 Task: Add a condition where "Channel Is Phone call (incoming)" in new tickets in your groups.
Action: Mouse moved to (115, 375)
Screenshot: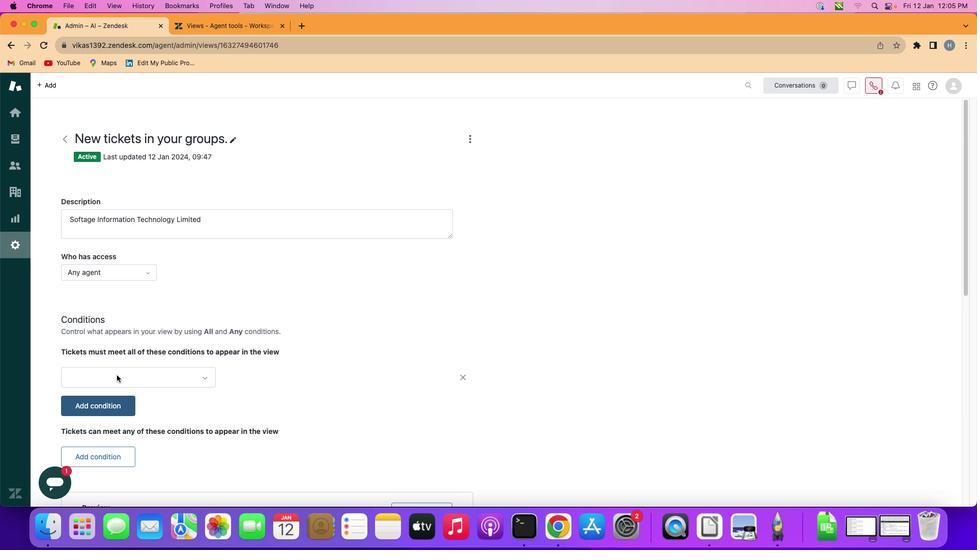 
Action: Mouse pressed left at (115, 375)
Screenshot: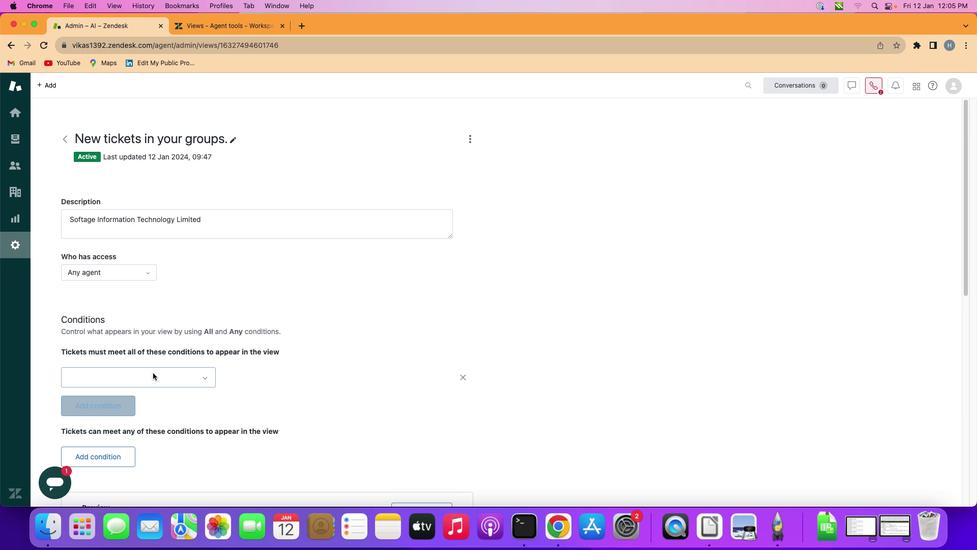 
Action: Mouse moved to (168, 370)
Screenshot: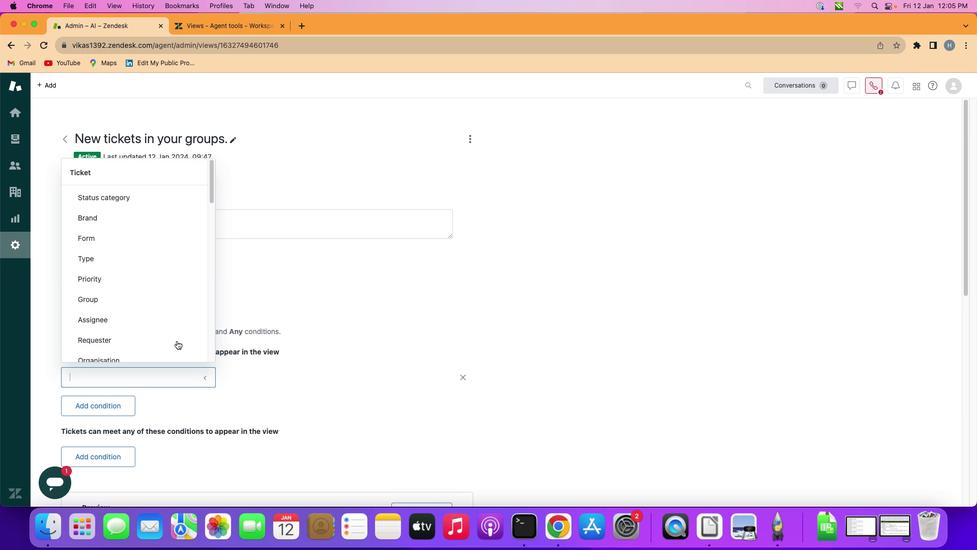 
Action: Mouse pressed left at (168, 370)
Screenshot: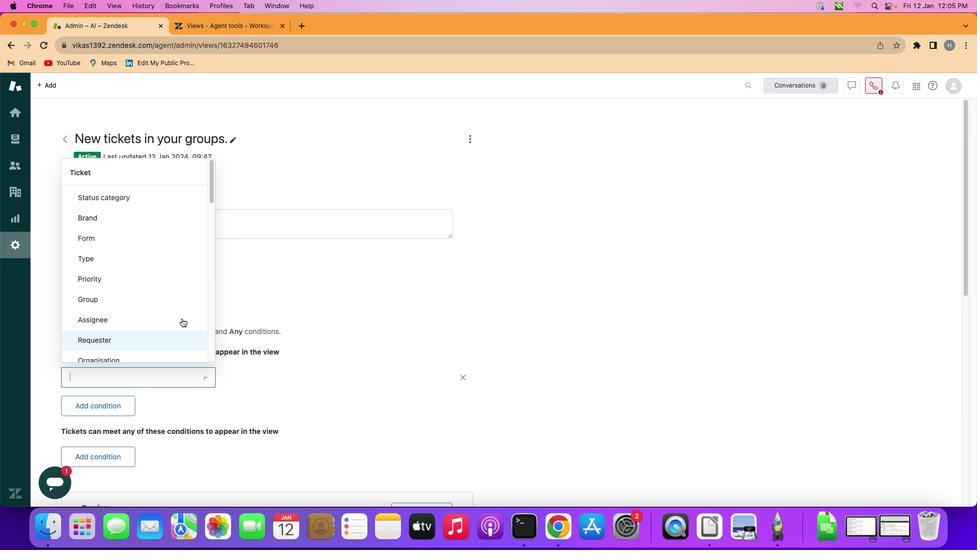 
Action: Mouse moved to (173, 261)
Screenshot: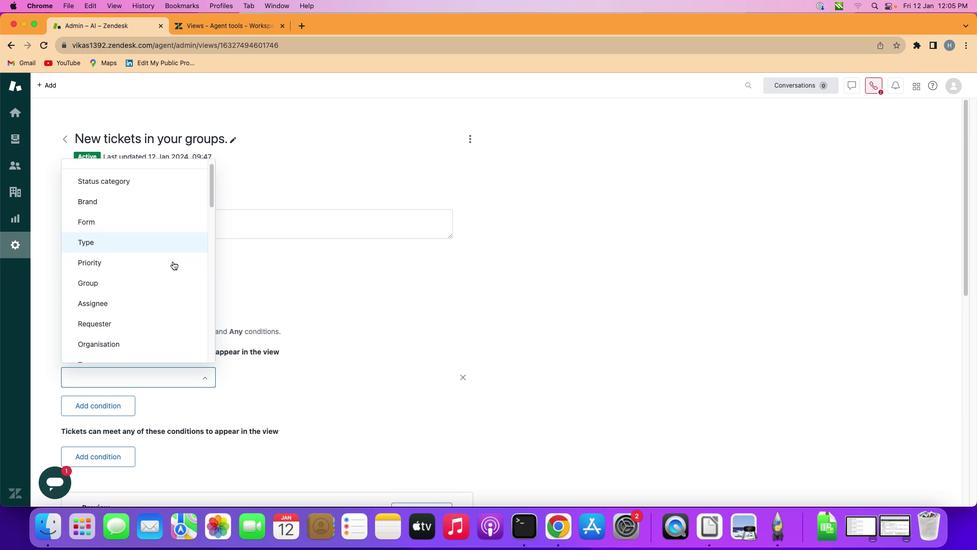 
Action: Mouse scrolled (173, 261) with delta (0, 0)
Screenshot: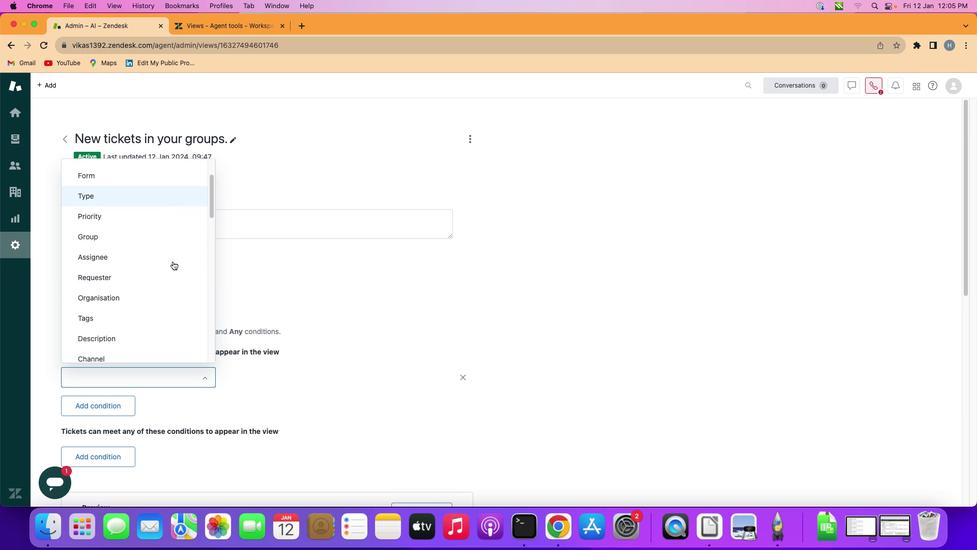 
Action: Mouse scrolled (173, 261) with delta (0, 0)
Screenshot: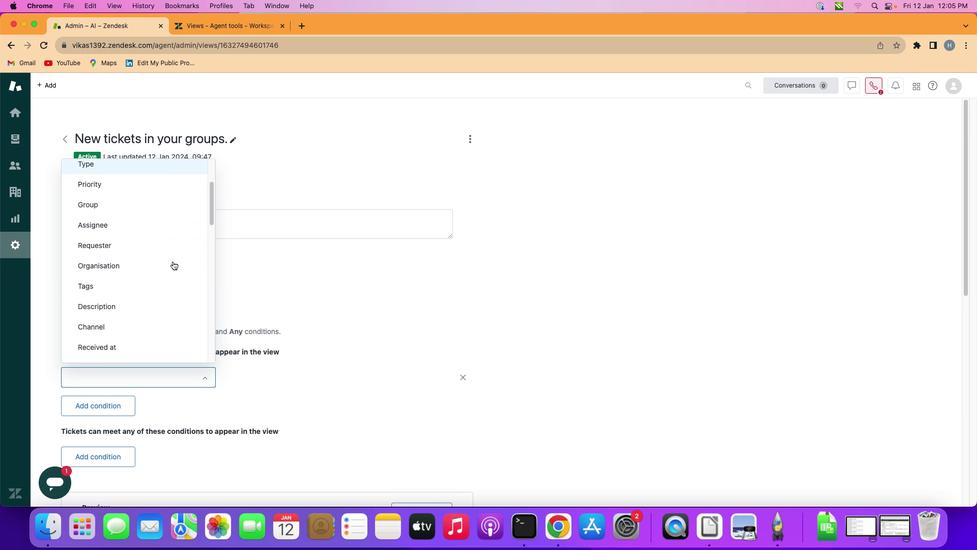
Action: Mouse scrolled (173, 261) with delta (0, 0)
Screenshot: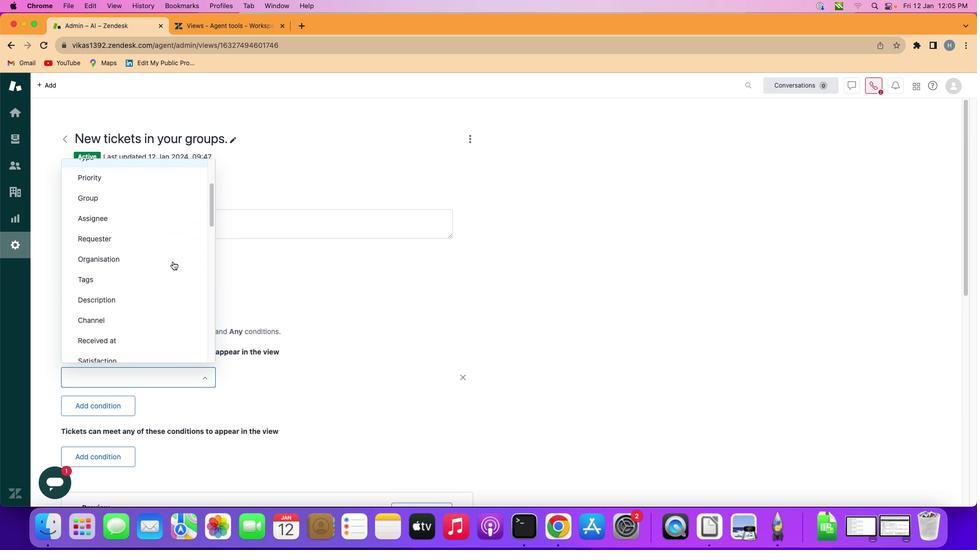 
Action: Mouse scrolled (173, 261) with delta (0, -1)
Screenshot: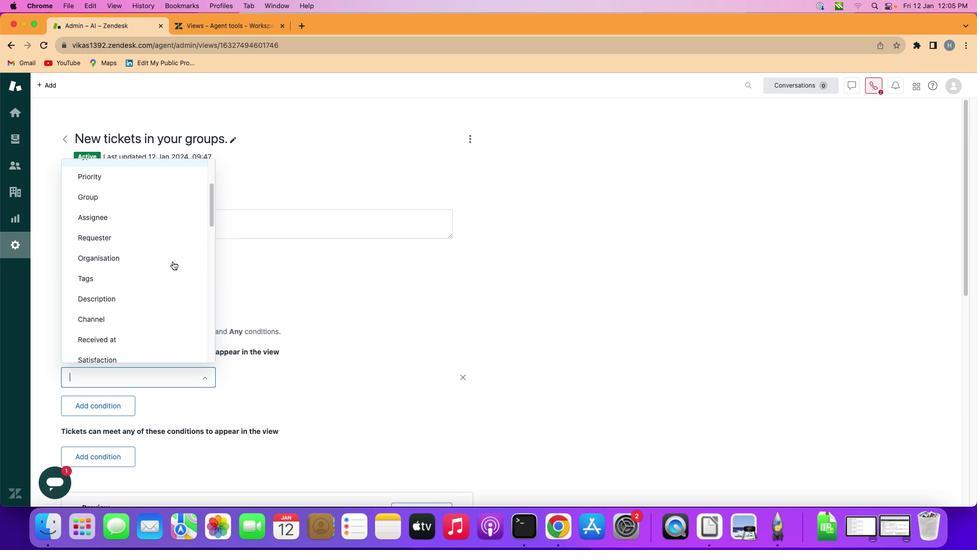 
Action: Mouse moved to (158, 313)
Screenshot: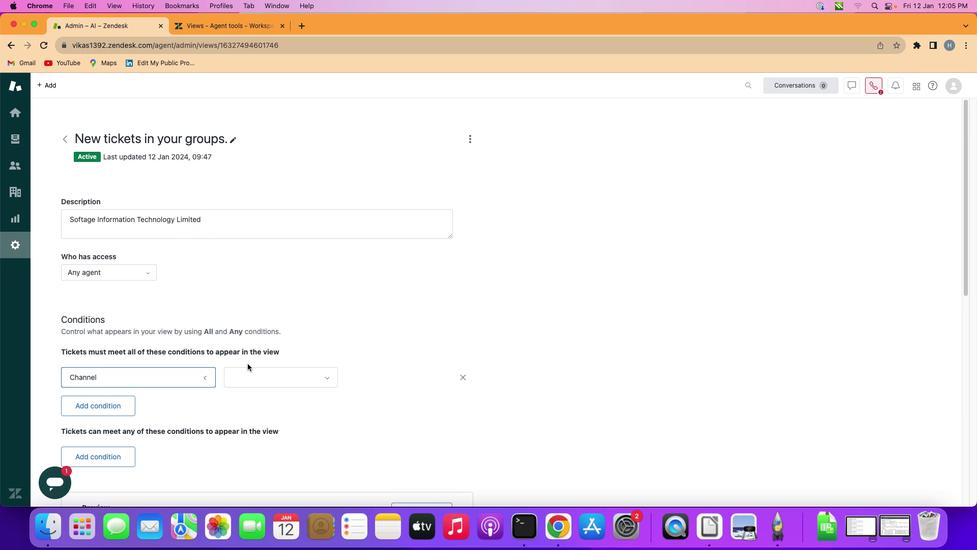 
Action: Mouse pressed left at (158, 313)
Screenshot: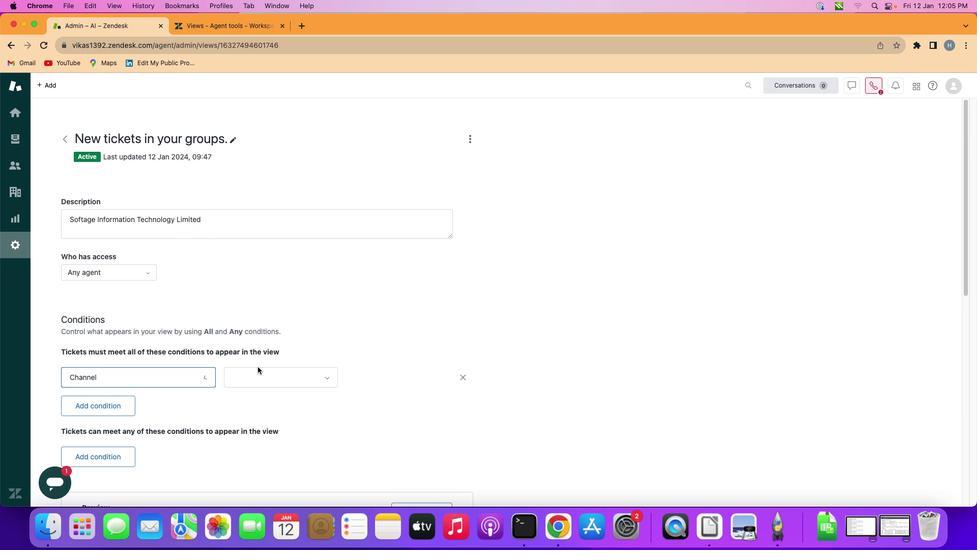 
Action: Mouse moved to (267, 368)
Screenshot: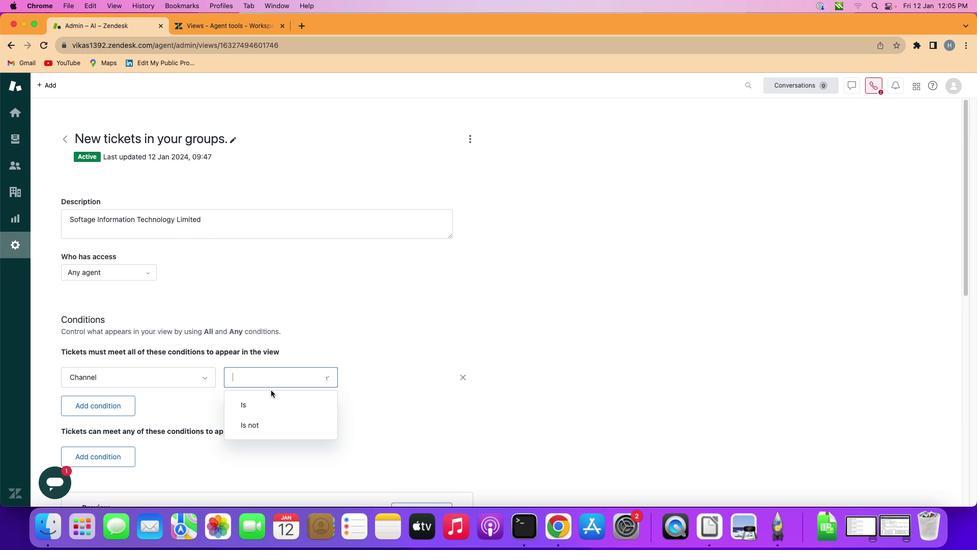 
Action: Mouse pressed left at (267, 368)
Screenshot: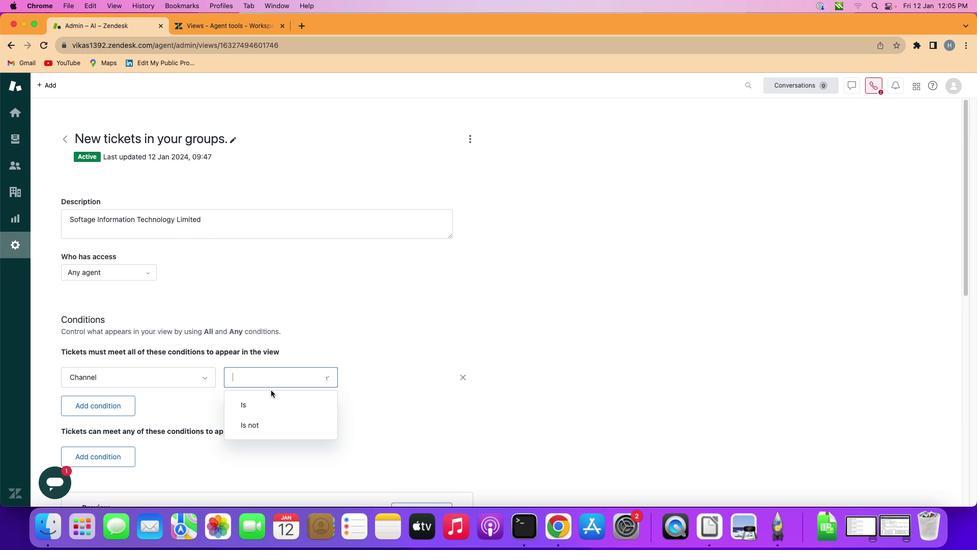 
Action: Mouse moved to (272, 401)
Screenshot: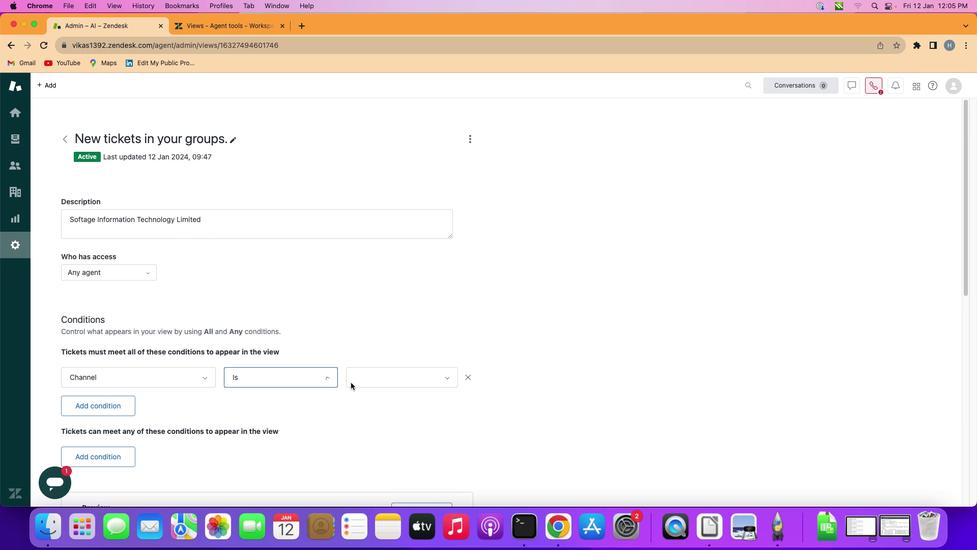 
Action: Mouse pressed left at (272, 401)
Screenshot: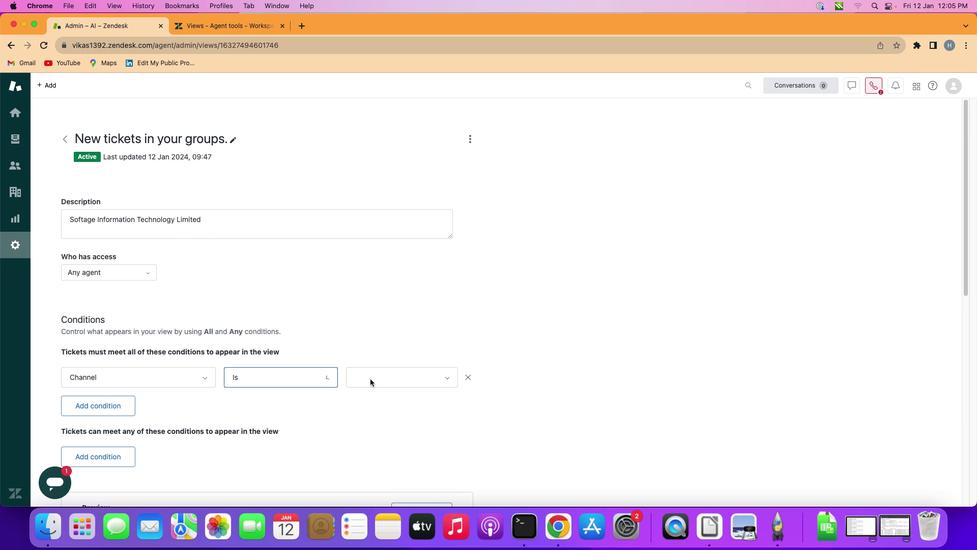 
Action: Mouse moved to (377, 377)
Screenshot: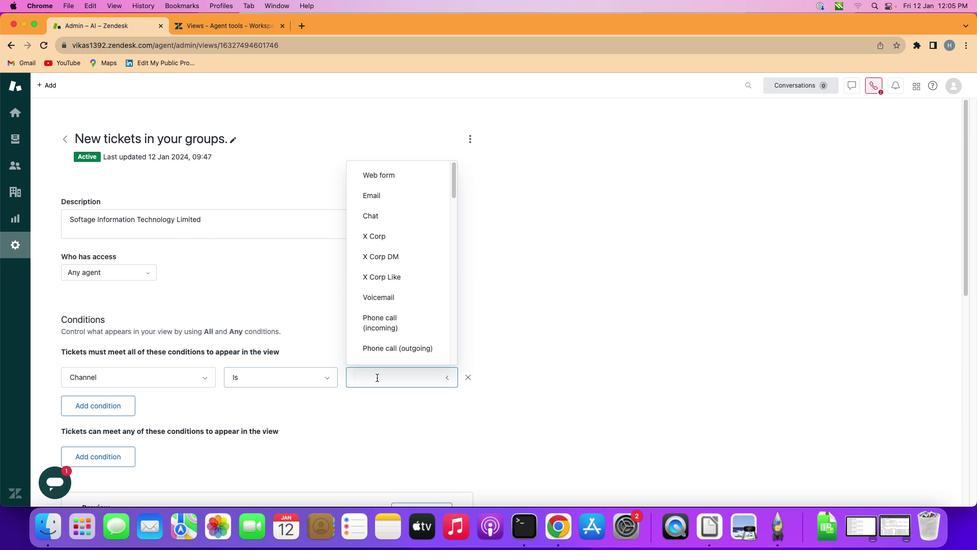 
Action: Mouse pressed left at (377, 377)
Screenshot: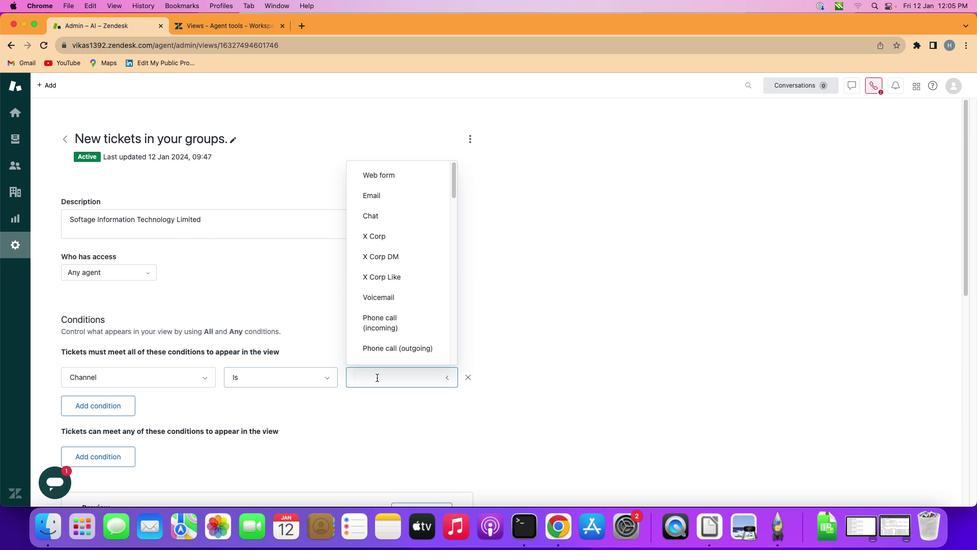 
Action: Mouse moved to (408, 309)
Screenshot: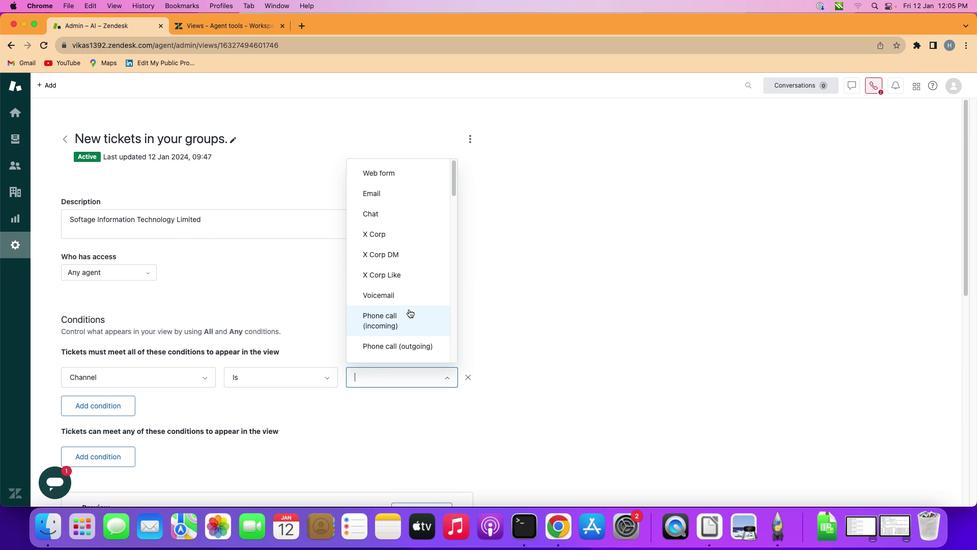
Action: Mouse pressed left at (408, 309)
Screenshot: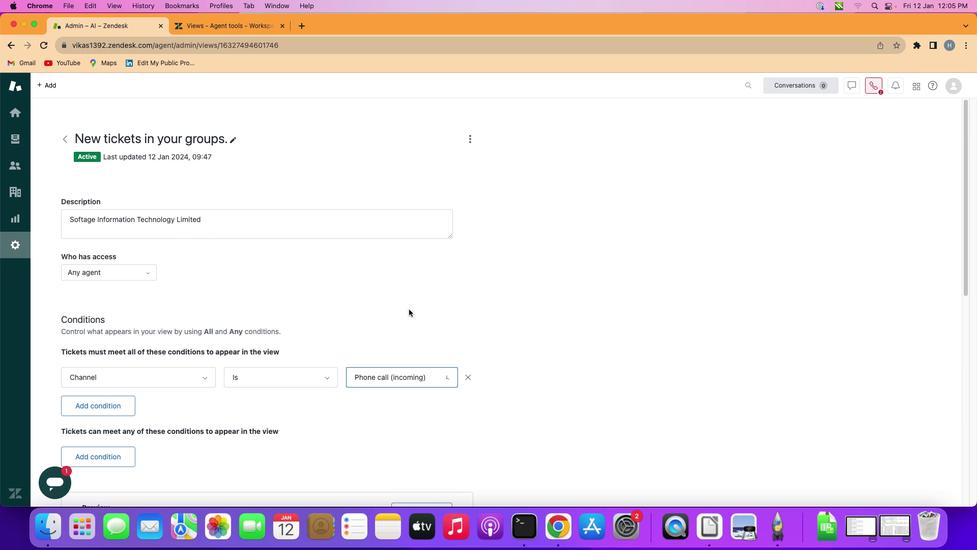 
